 Task: Use Door Vault Closing Effect in this video Movie B.mp4
Action: Mouse moved to (275, 119)
Screenshot: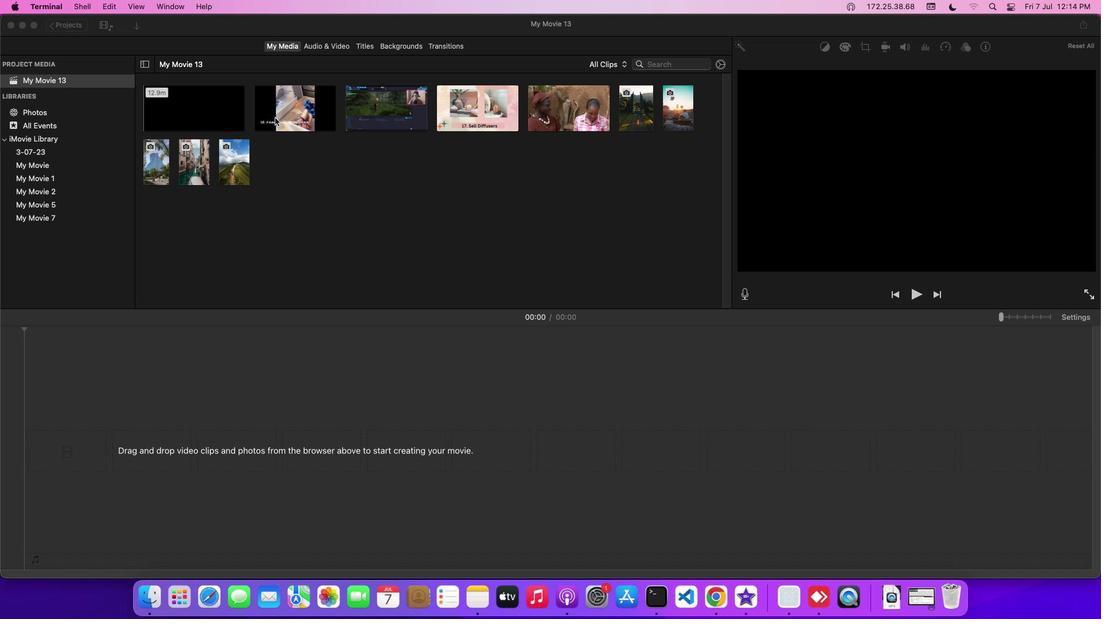 
Action: Mouse pressed left at (275, 119)
Screenshot: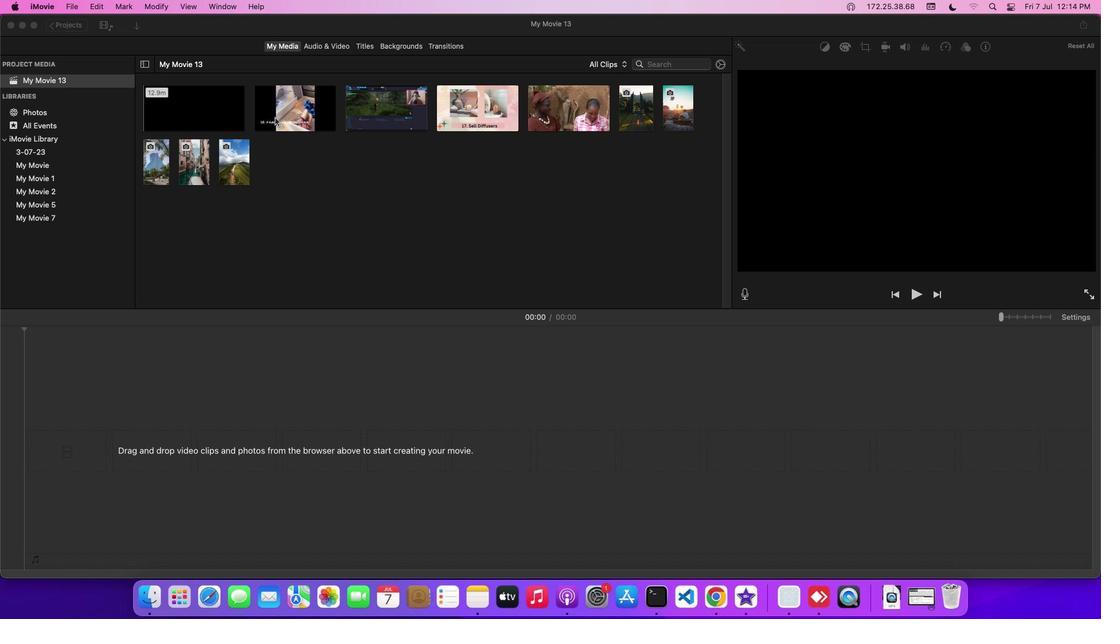 
Action: Mouse moved to (281, 117)
Screenshot: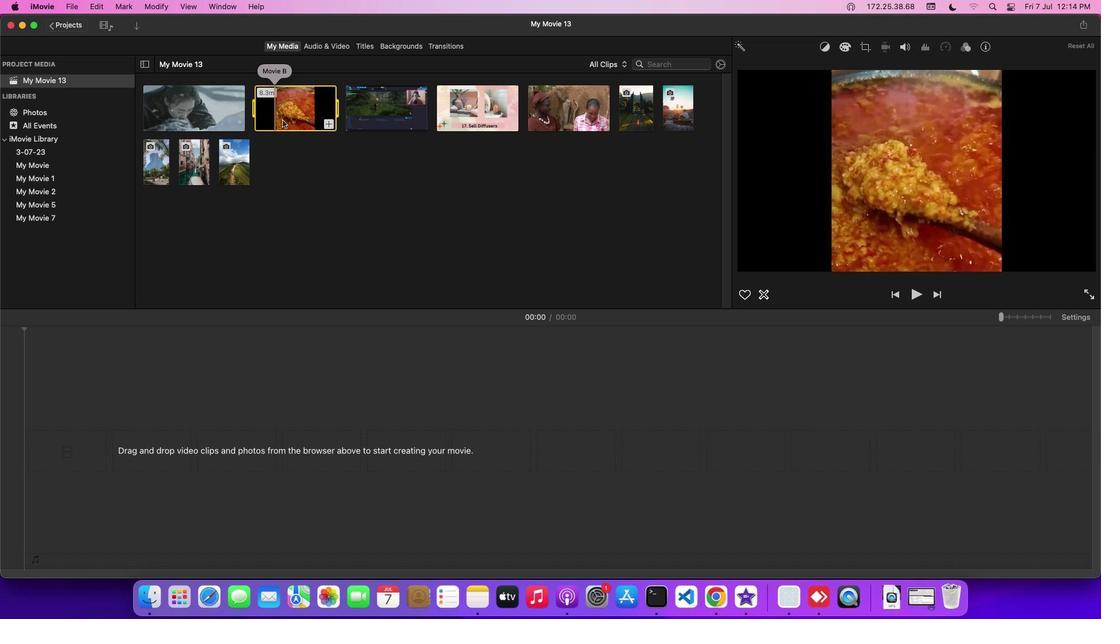 
Action: Mouse pressed left at (281, 117)
Screenshot: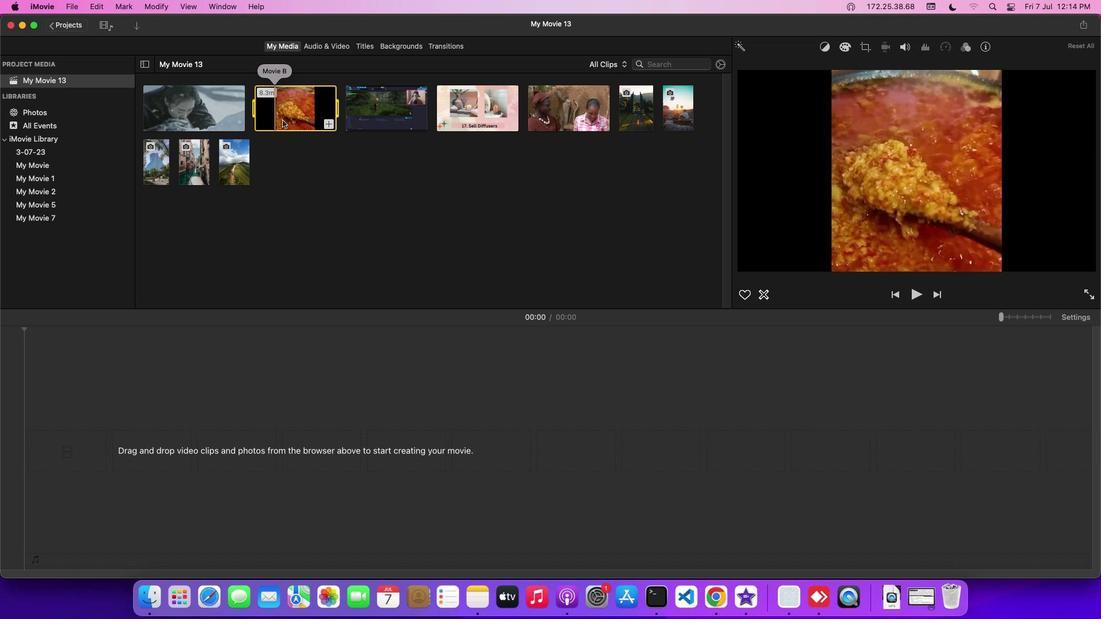 
Action: Mouse moved to (315, 47)
Screenshot: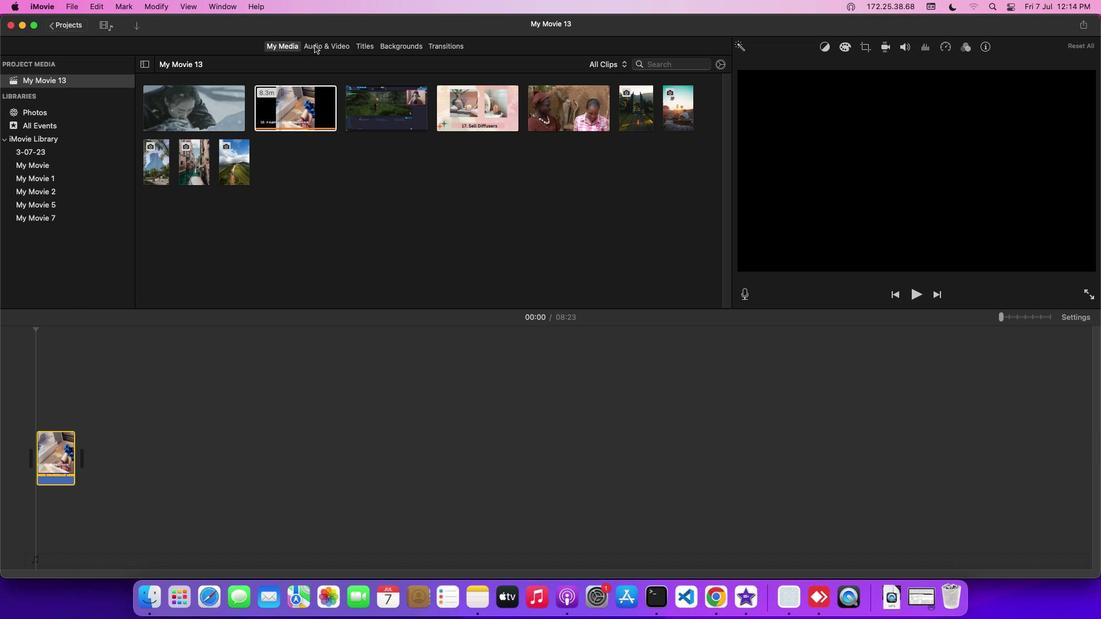 
Action: Mouse pressed left at (315, 47)
Screenshot: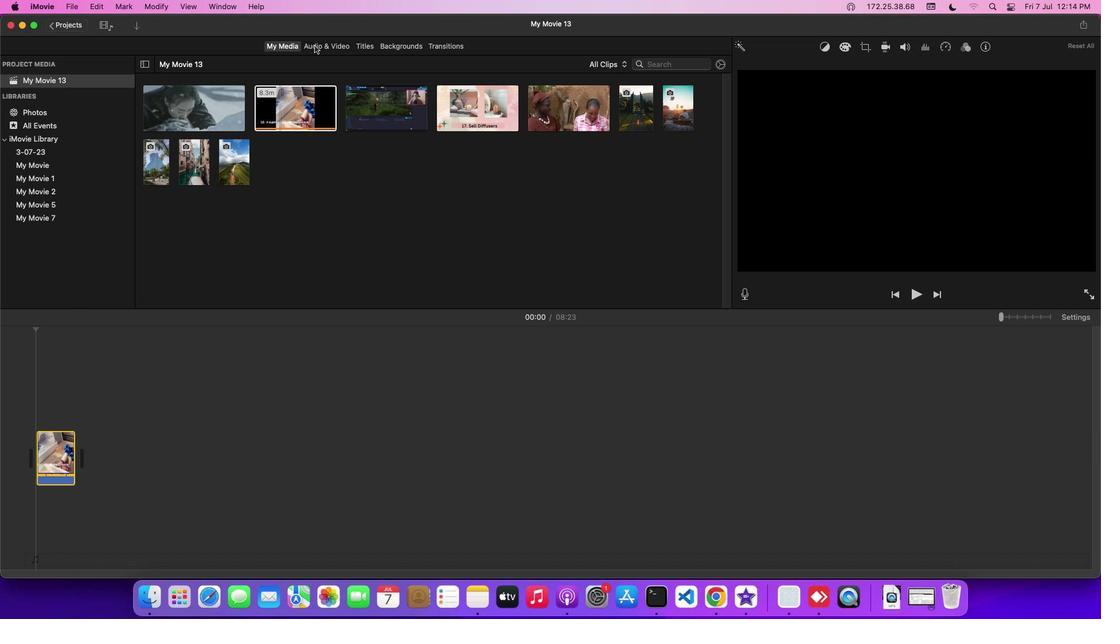 
Action: Mouse moved to (69, 106)
Screenshot: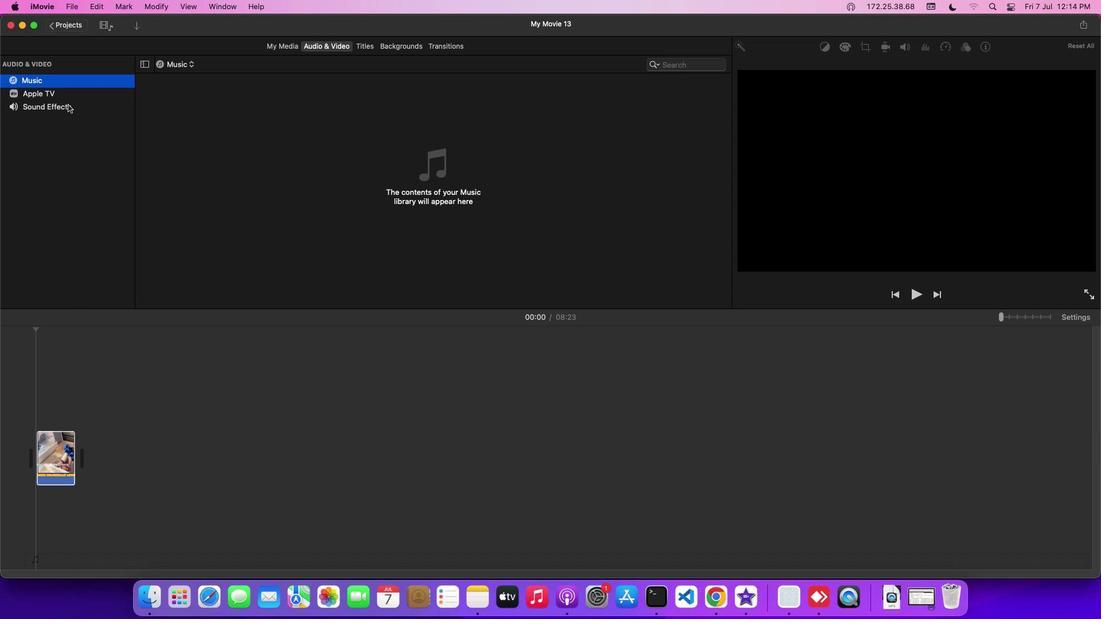 
Action: Mouse pressed left at (69, 106)
Screenshot: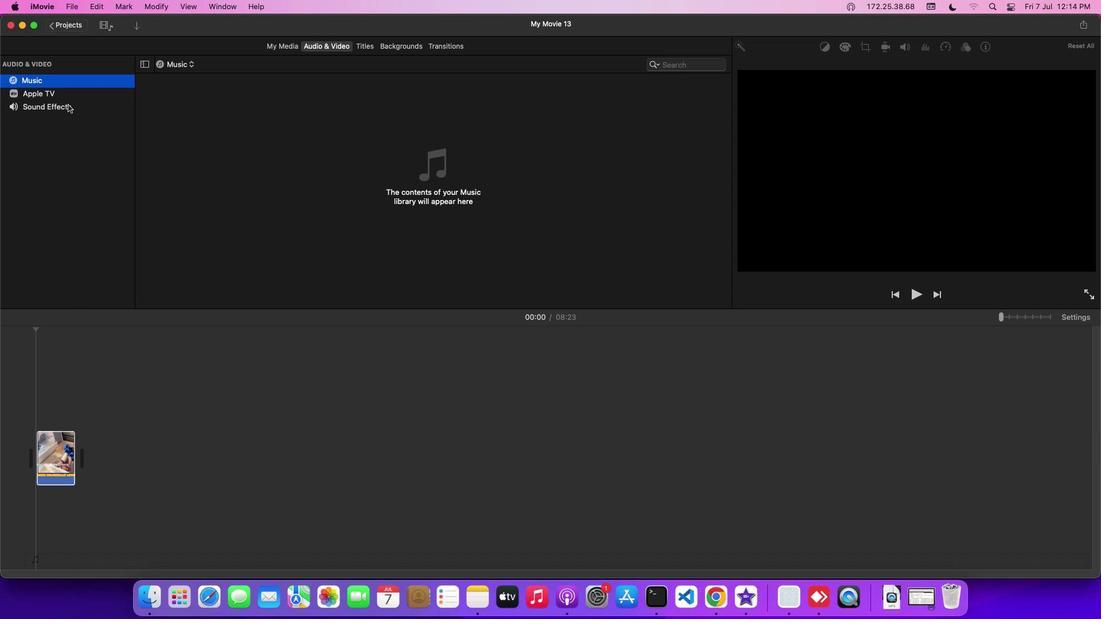 
Action: Mouse moved to (201, 267)
Screenshot: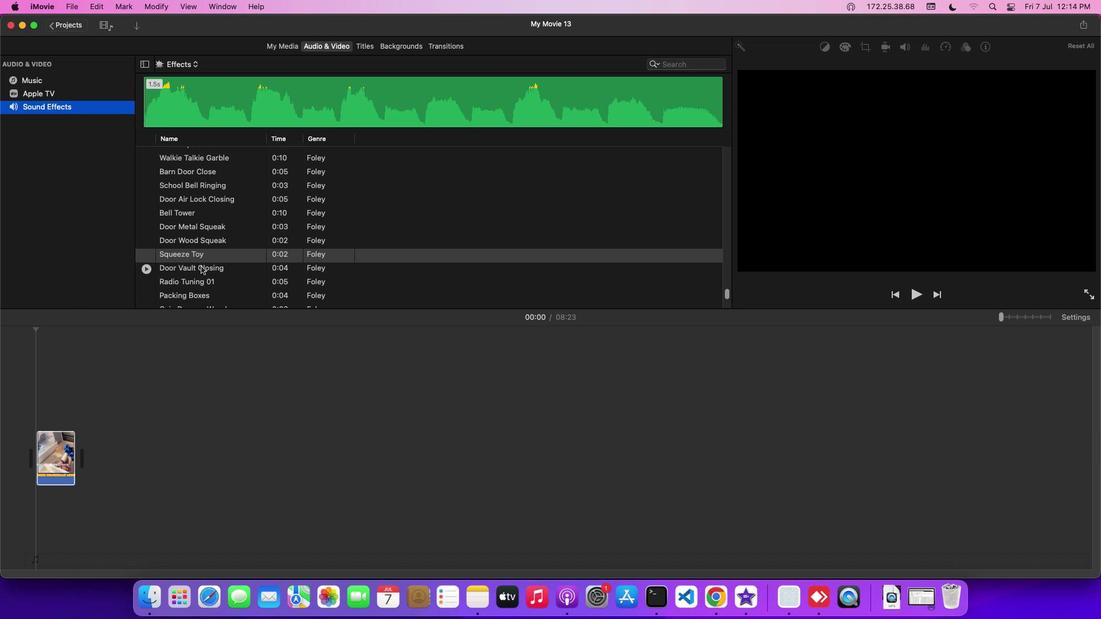 
Action: Mouse pressed left at (201, 267)
Screenshot: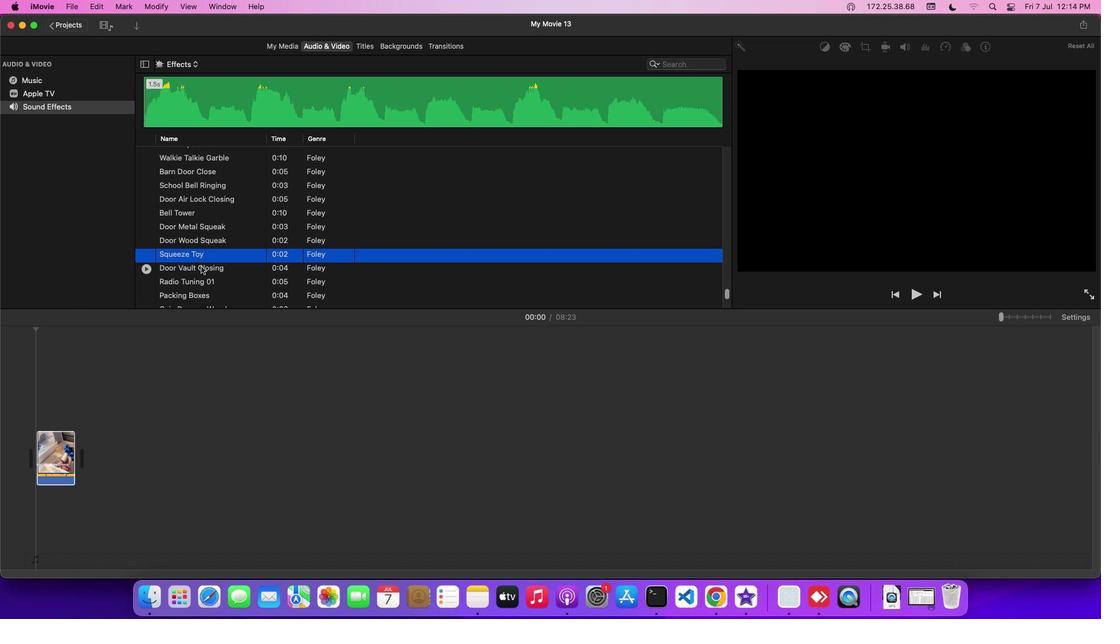 
Action: Mouse moved to (196, 268)
Screenshot: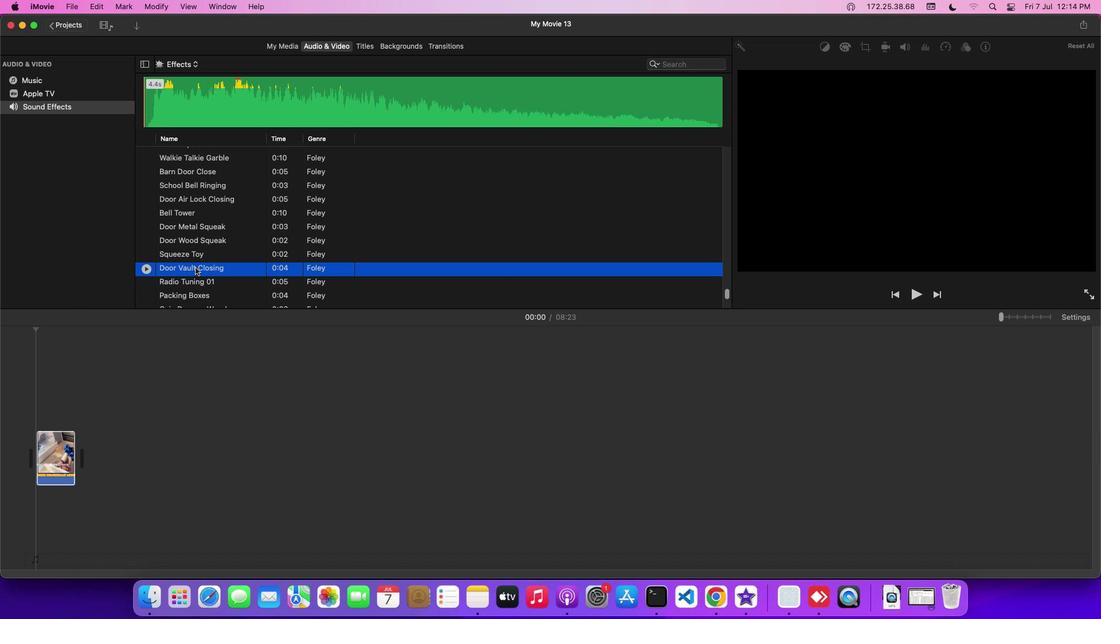
Action: Mouse pressed left at (196, 268)
Screenshot: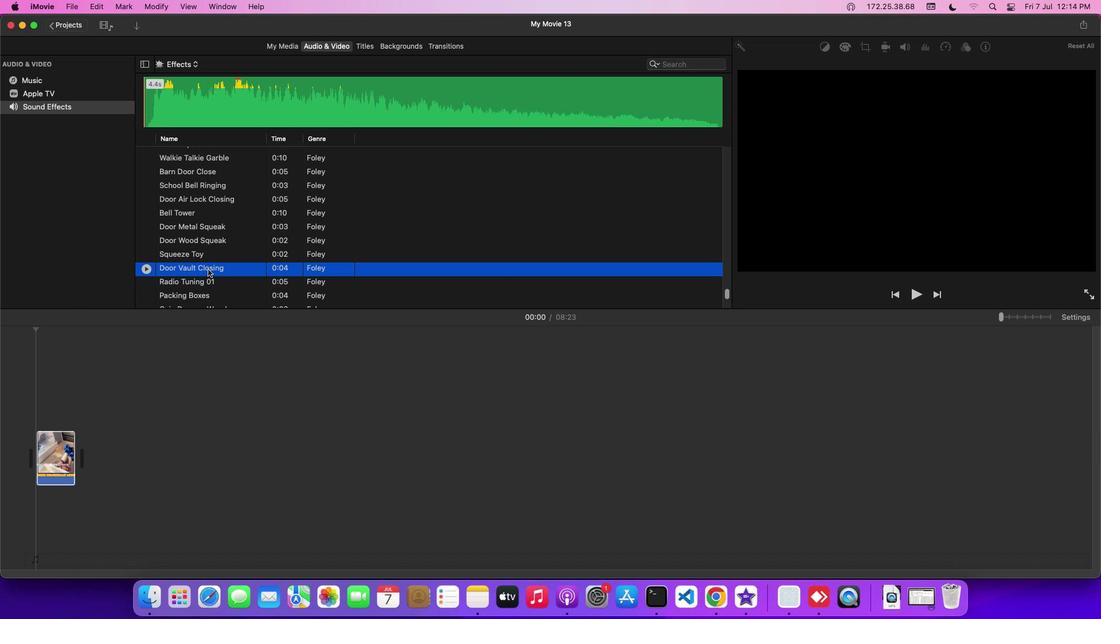 
Action: Mouse moved to (177, 465)
Screenshot: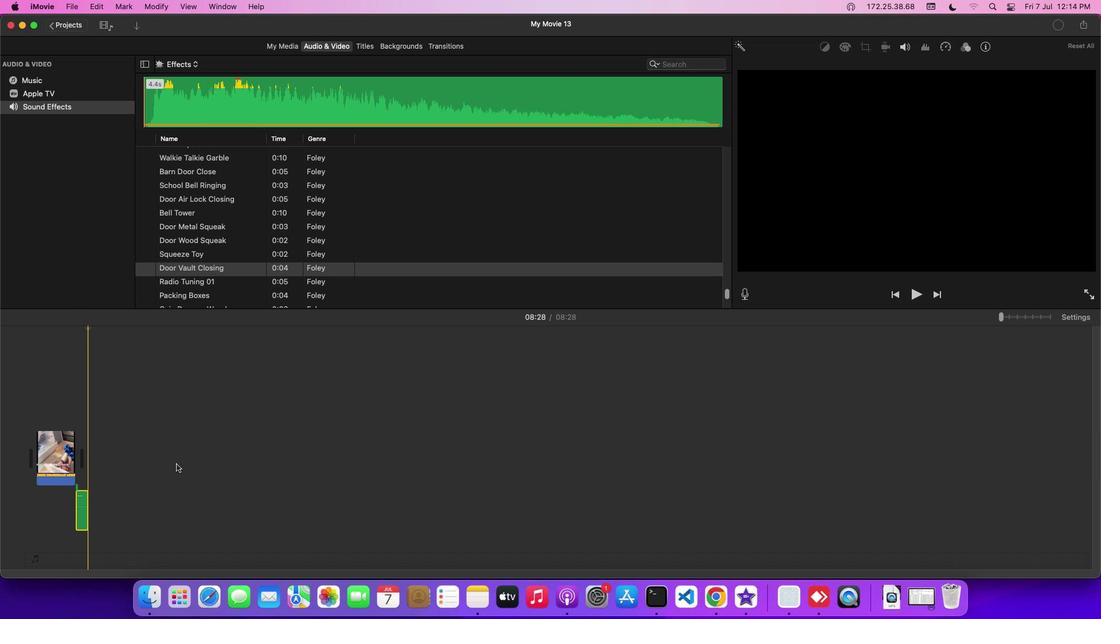 
